 Task: Add Dates with Start Date as Jul 01 2023 and Due Date as Jul 31 2023 to Card Card0024 in Board Board0021 in Workspace Development in Trello
Action: Mouse moved to (406, 457)
Screenshot: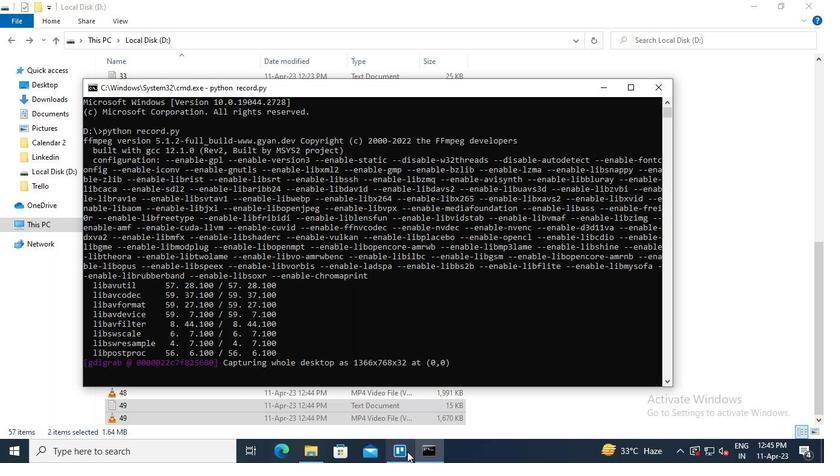 
Action: Mouse pressed left at (406, 457)
Screenshot: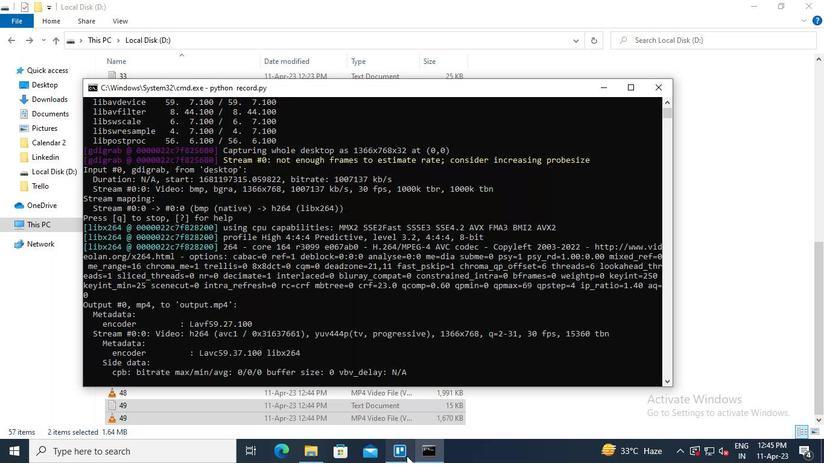 
Action: Mouse moved to (217, 374)
Screenshot: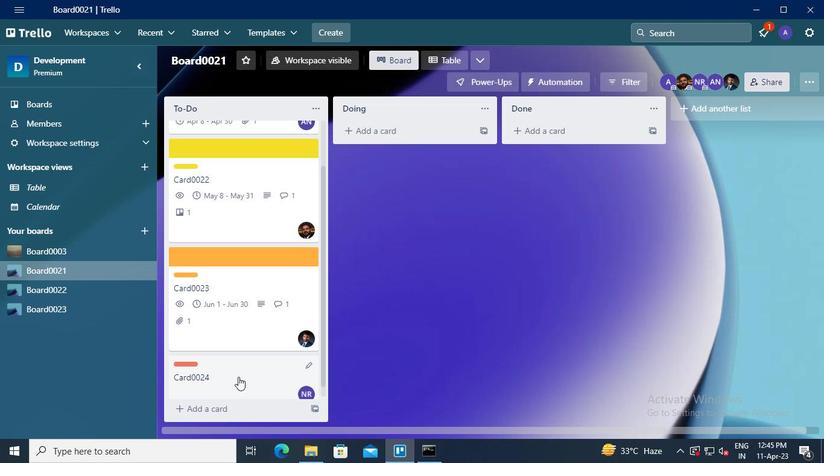 
Action: Mouse pressed left at (217, 374)
Screenshot: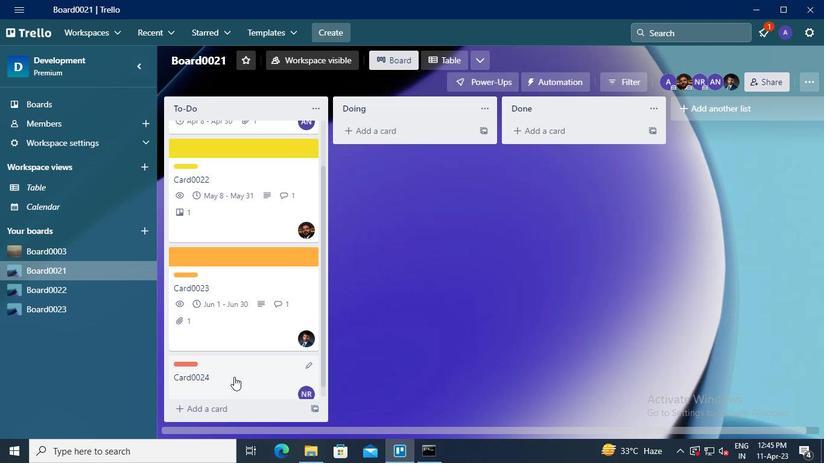 
Action: Mouse moved to (580, 225)
Screenshot: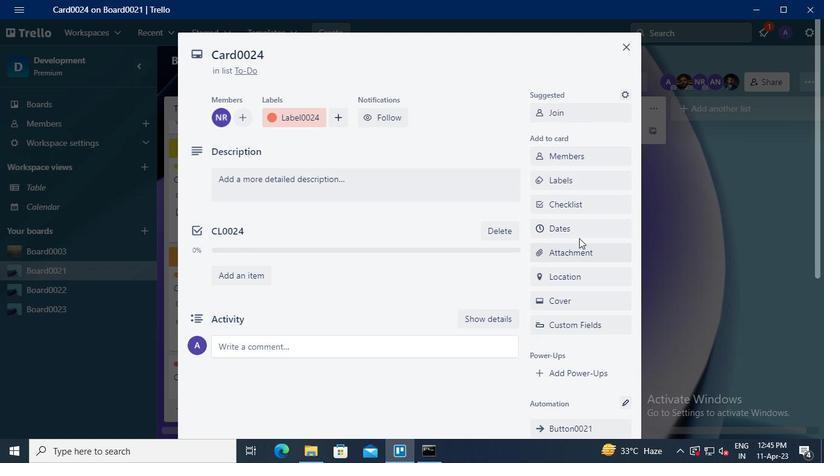 
Action: Mouse pressed left at (580, 225)
Screenshot: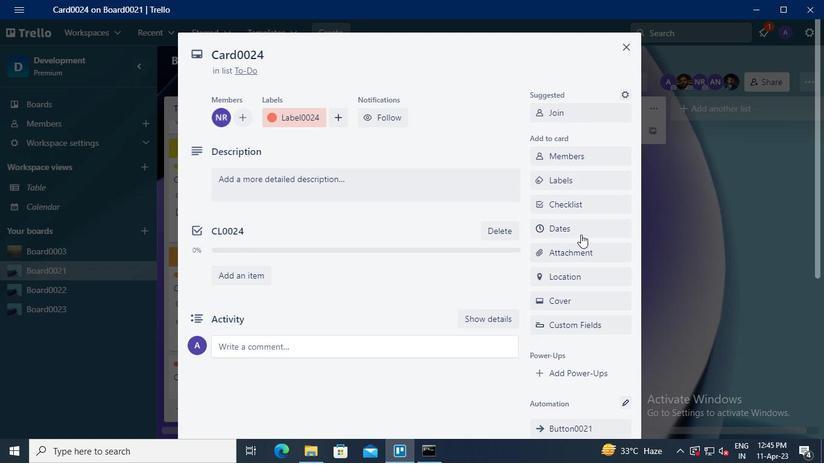 
Action: Mouse moved to (544, 277)
Screenshot: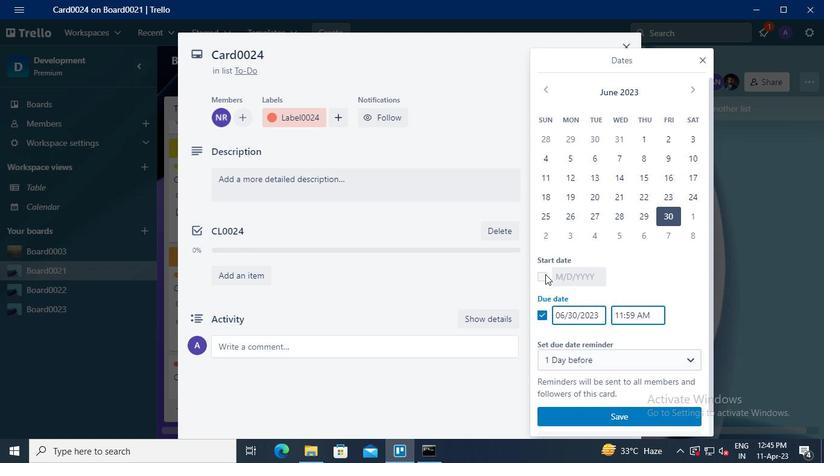 
Action: Mouse pressed left at (544, 277)
Screenshot: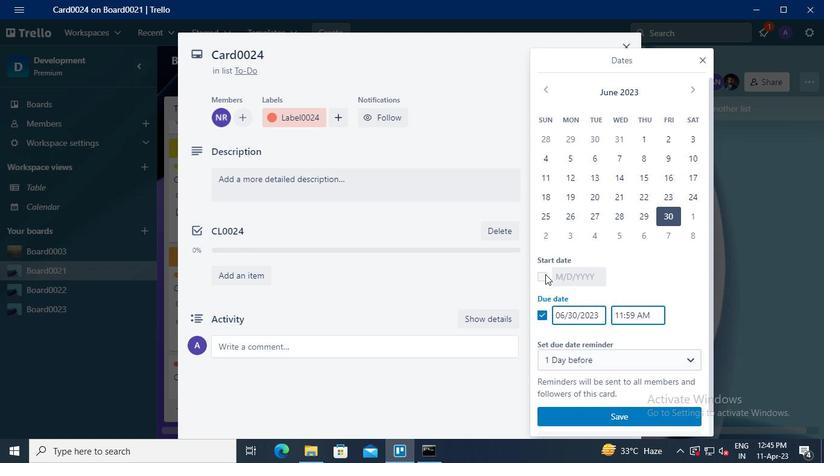 
Action: Mouse moved to (689, 90)
Screenshot: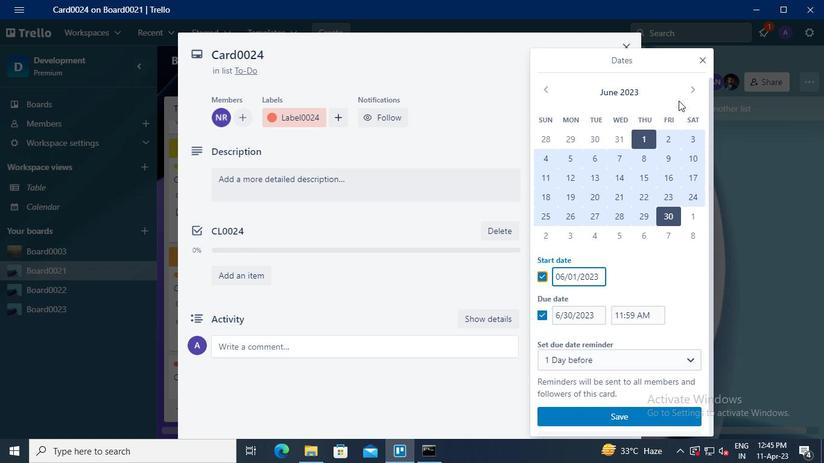 
Action: Mouse pressed left at (689, 90)
Screenshot: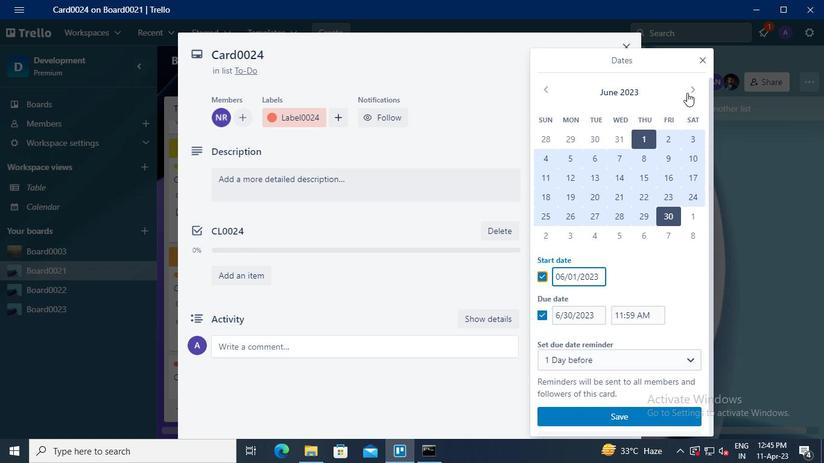 
Action: Mouse moved to (691, 136)
Screenshot: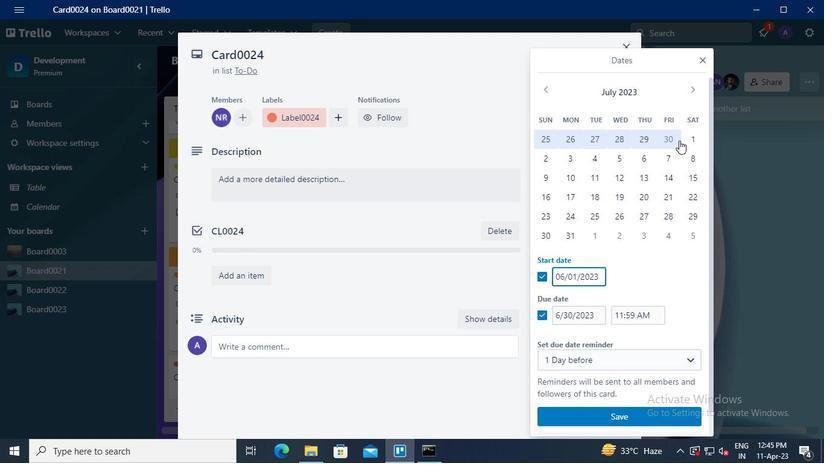 
Action: Mouse pressed left at (691, 136)
Screenshot: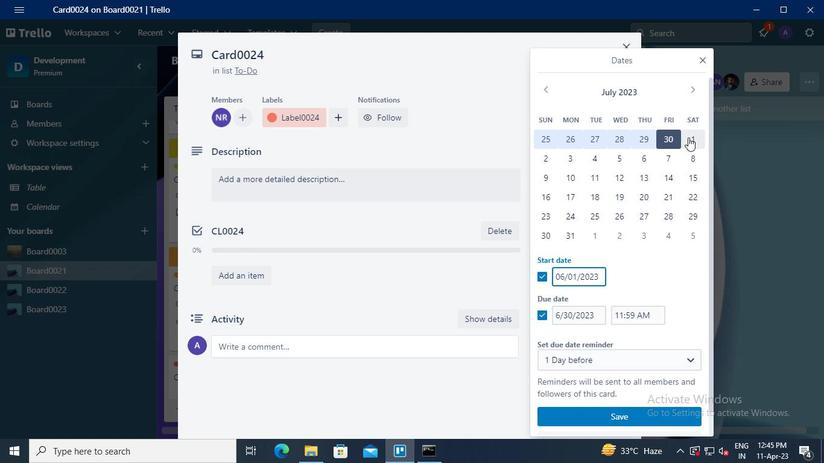 
Action: Mouse moved to (569, 235)
Screenshot: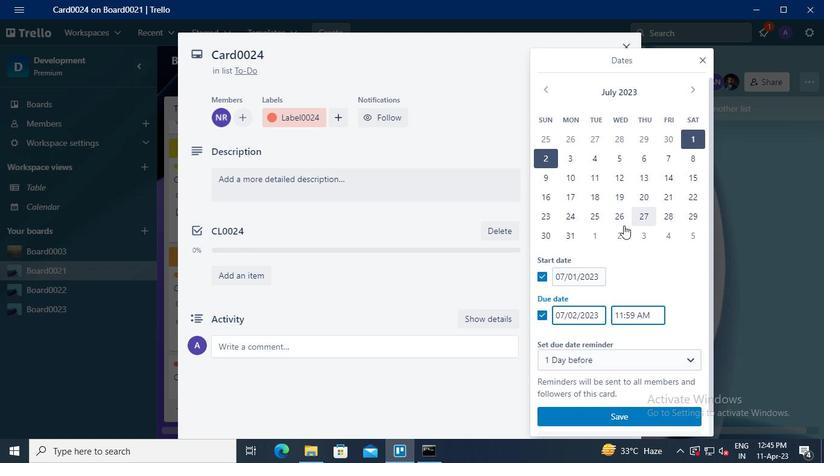 
Action: Mouse pressed left at (569, 235)
Screenshot: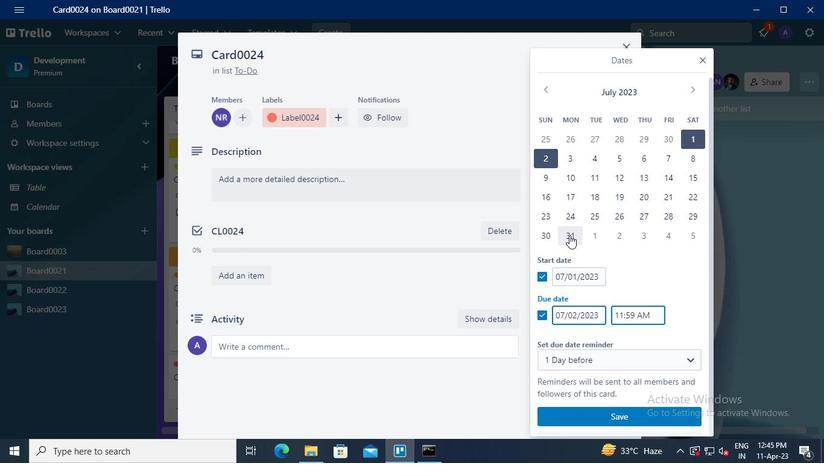 
Action: Mouse moved to (606, 421)
Screenshot: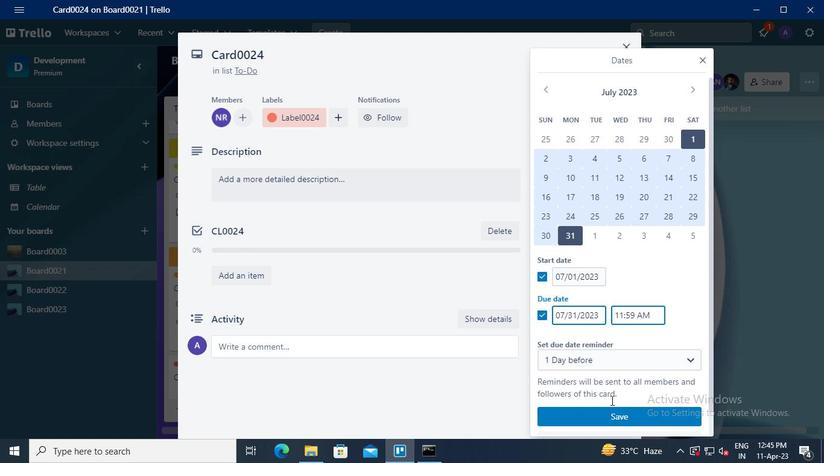 
Action: Mouse pressed left at (606, 421)
Screenshot: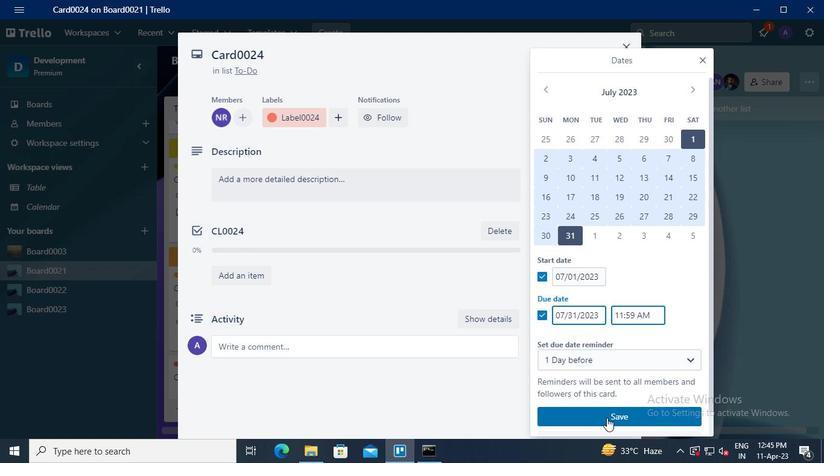 
Action: Mouse moved to (426, 451)
Screenshot: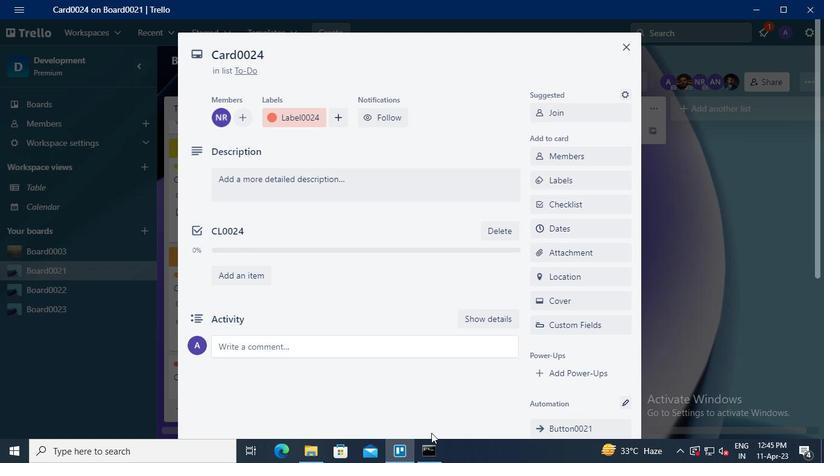 
Action: Mouse pressed left at (426, 451)
Screenshot: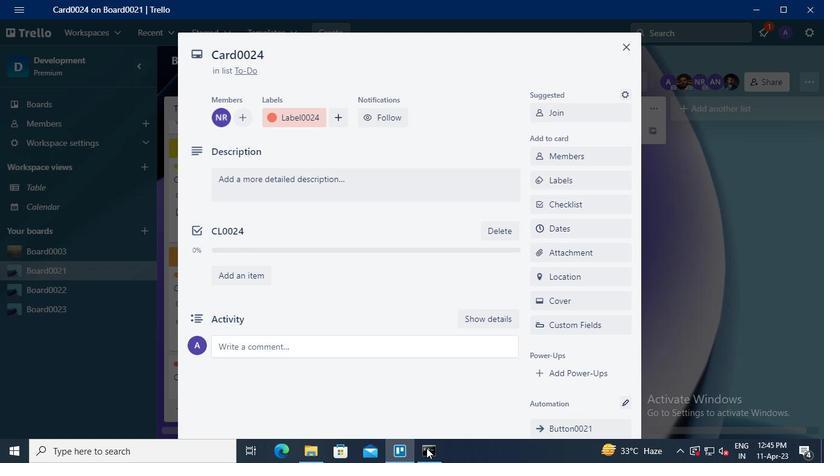 
Action: Mouse moved to (649, 91)
Screenshot: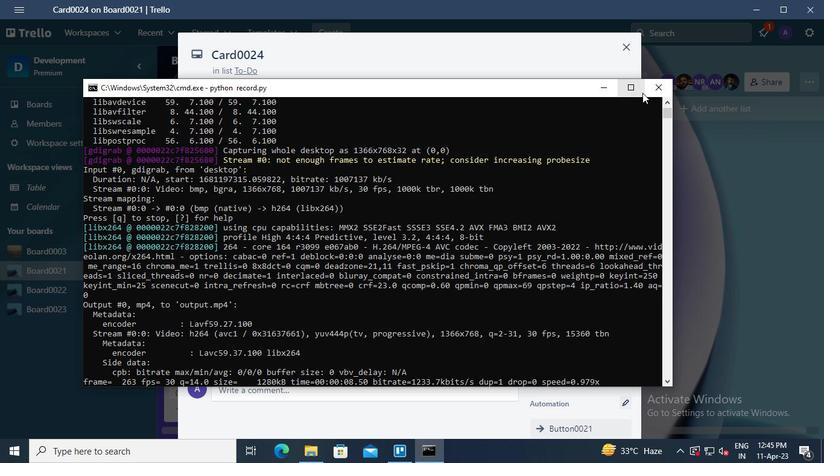
Action: Mouse pressed left at (649, 91)
Screenshot: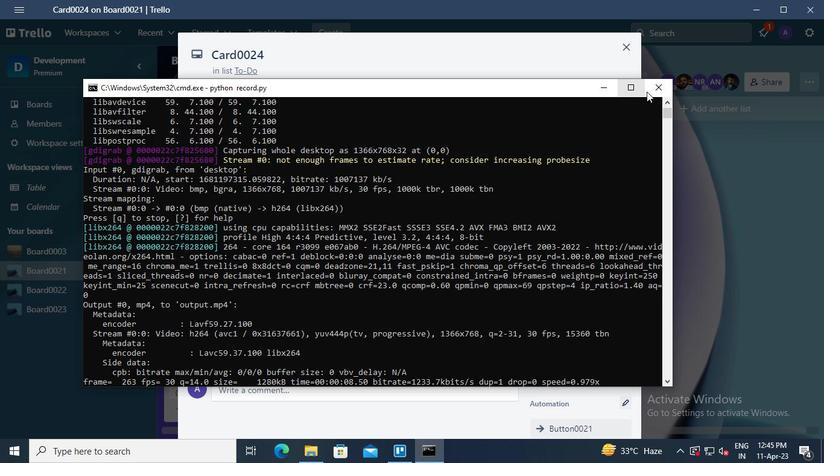 
Action: Mouse moved to (649, 91)
Screenshot: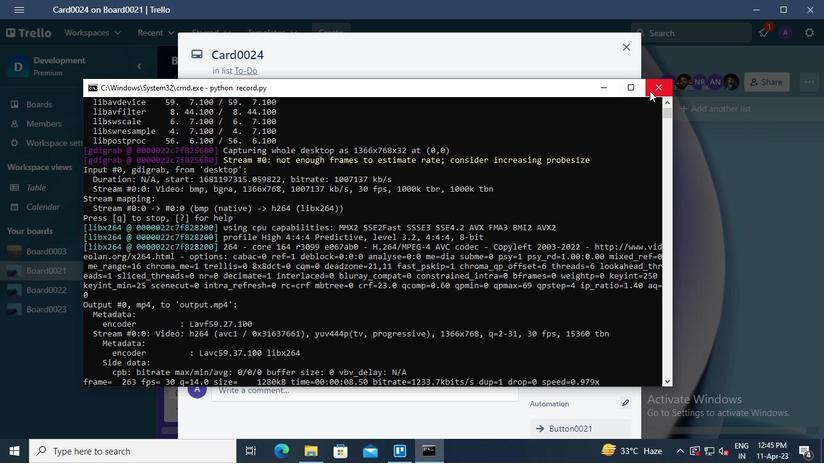 
